 Task: Use Curtain Call Long Effect in this video Movie B.mp4
Action: Mouse moved to (290, 147)
Screenshot: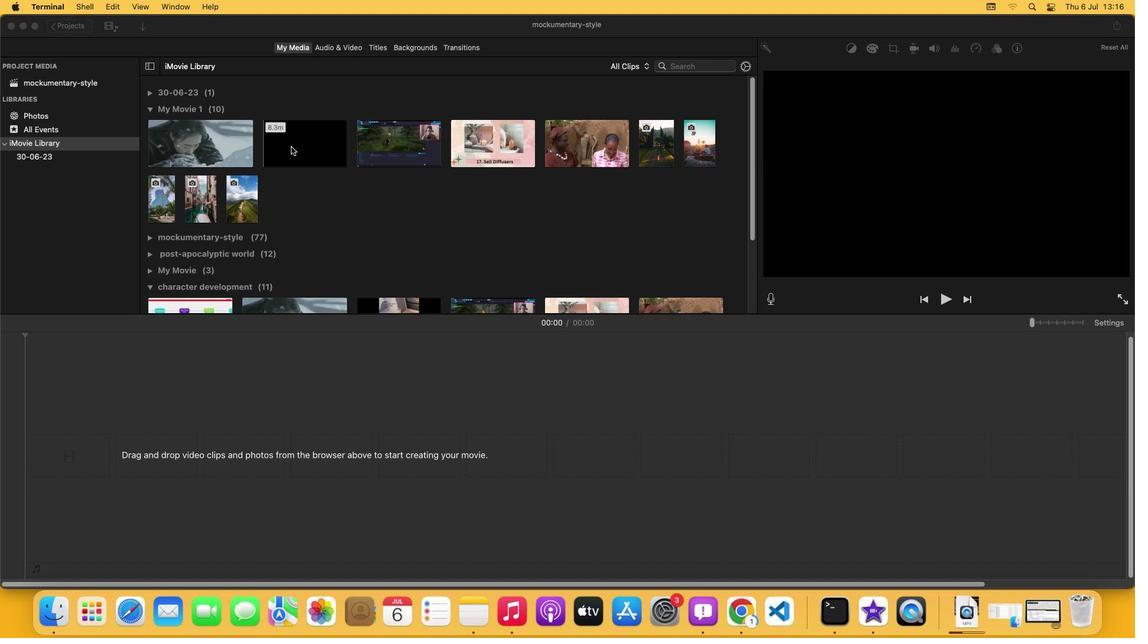 
Action: Mouse pressed left at (290, 147)
Screenshot: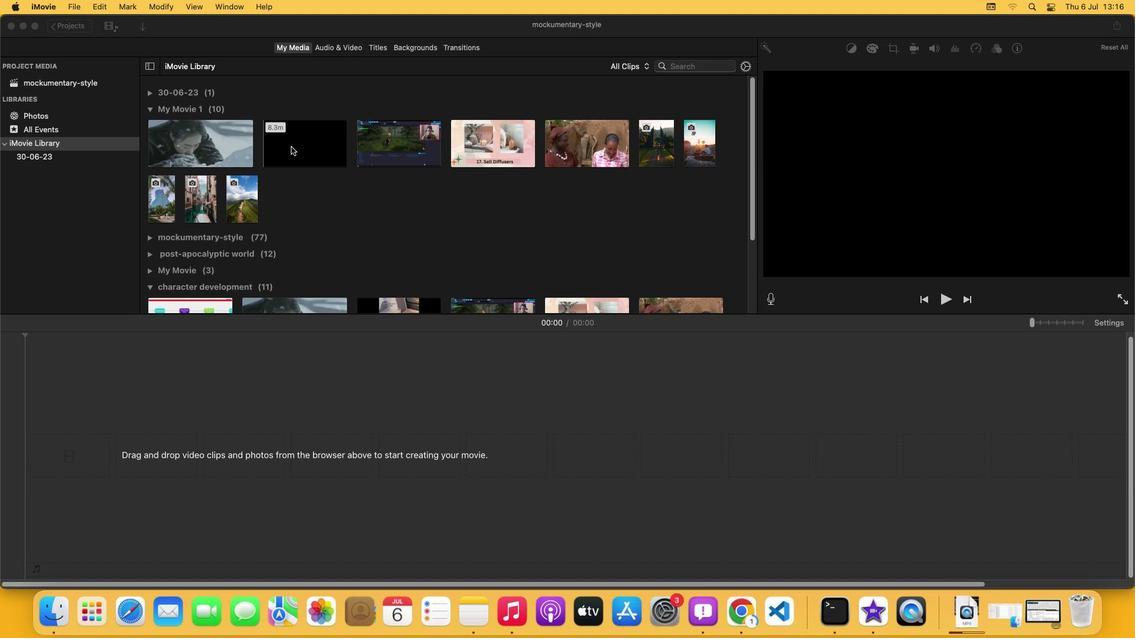 
Action: Mouse moved to (329, 49)
Screenshot: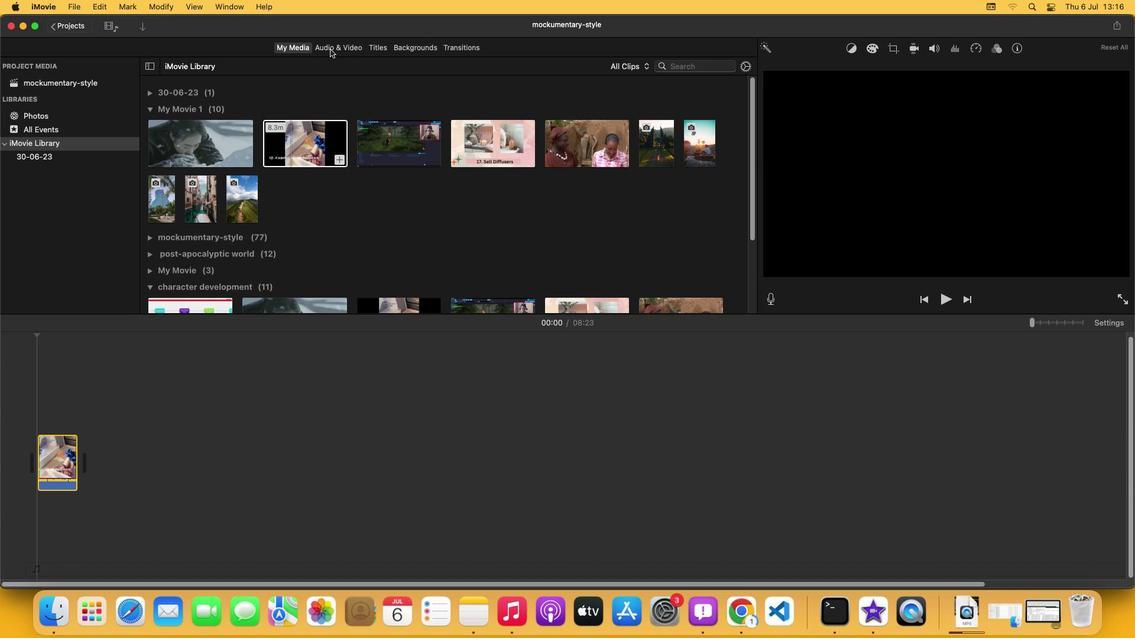 
Action: Mouse pressed left at (329, 49)
Screenshot: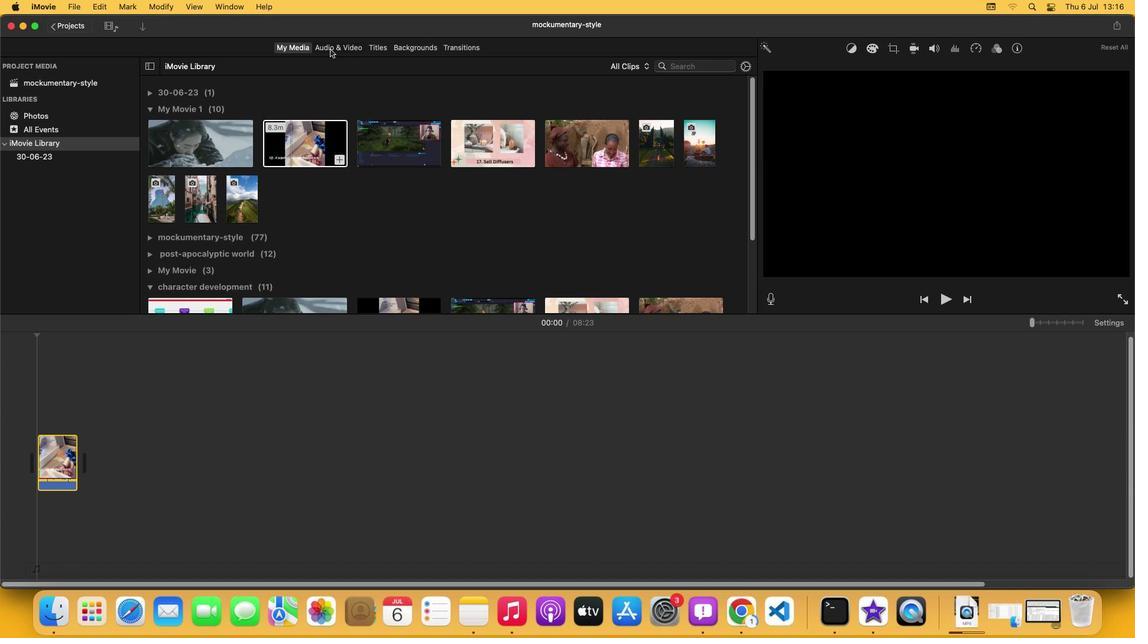 
Action: Mouse moved to (216, 193)
Screenshot: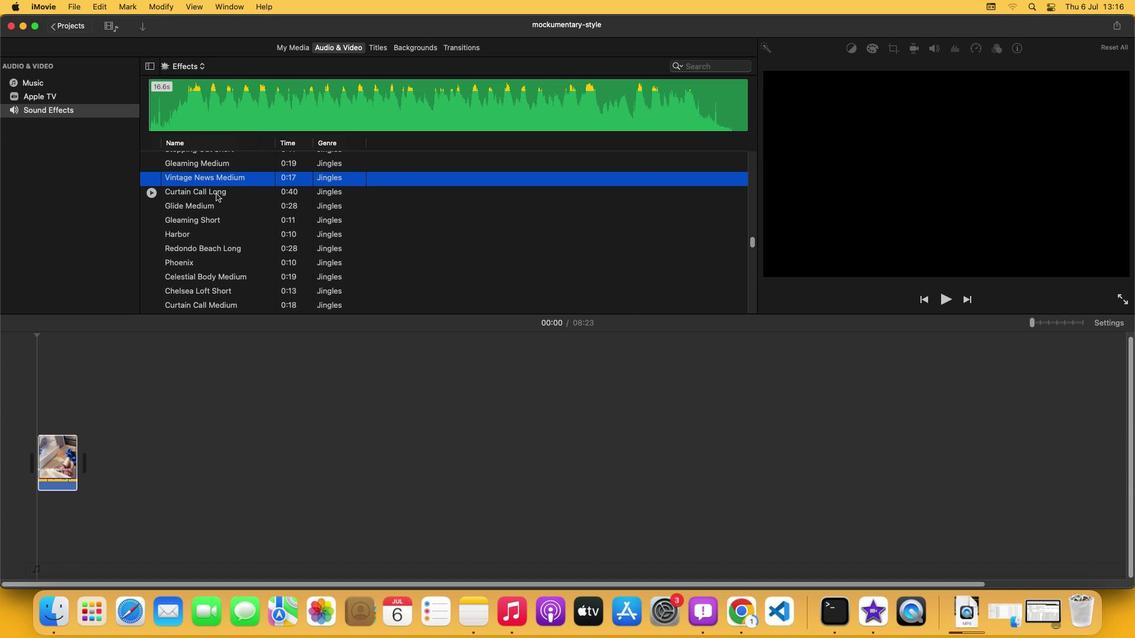 
Action: Mouse pressed left at (216, 193)
Screenshot: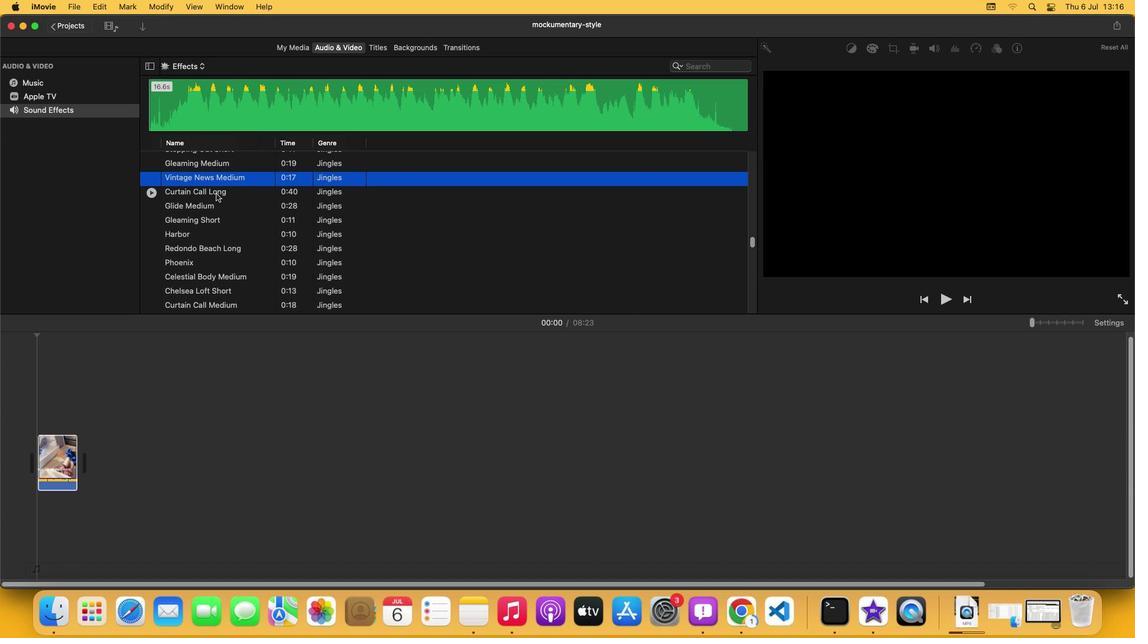 
Action: Mouse moved to (211, 105)
Screenshot: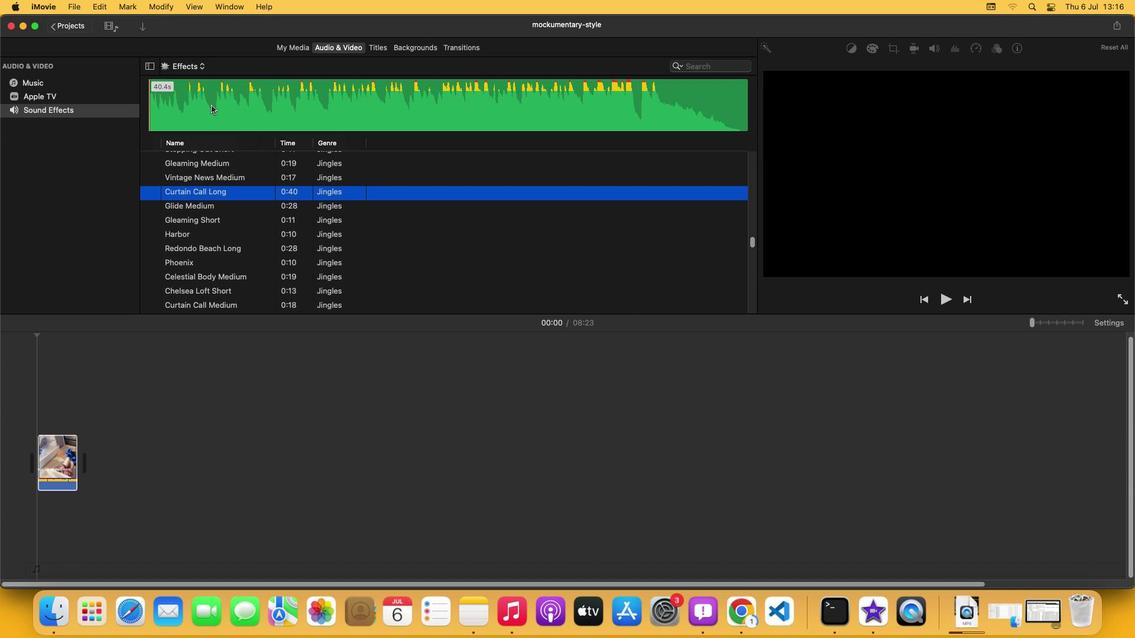 
Action: Mouse pressed left at (211, 105)
Screenshot: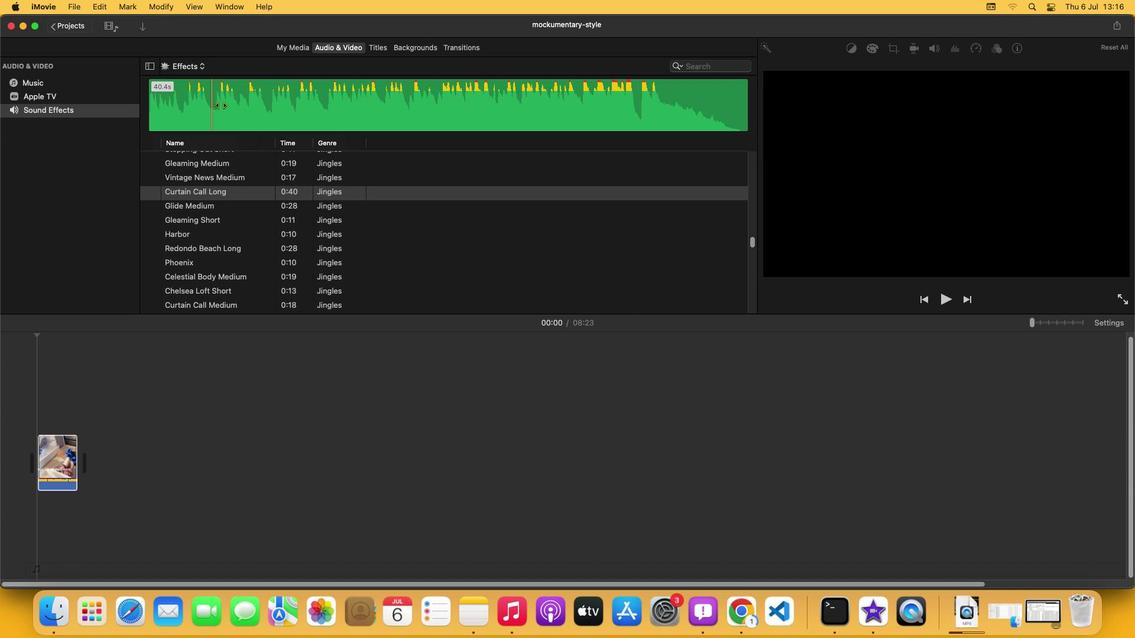 
Action: Mouse moved to (276, 99)
Screenshot: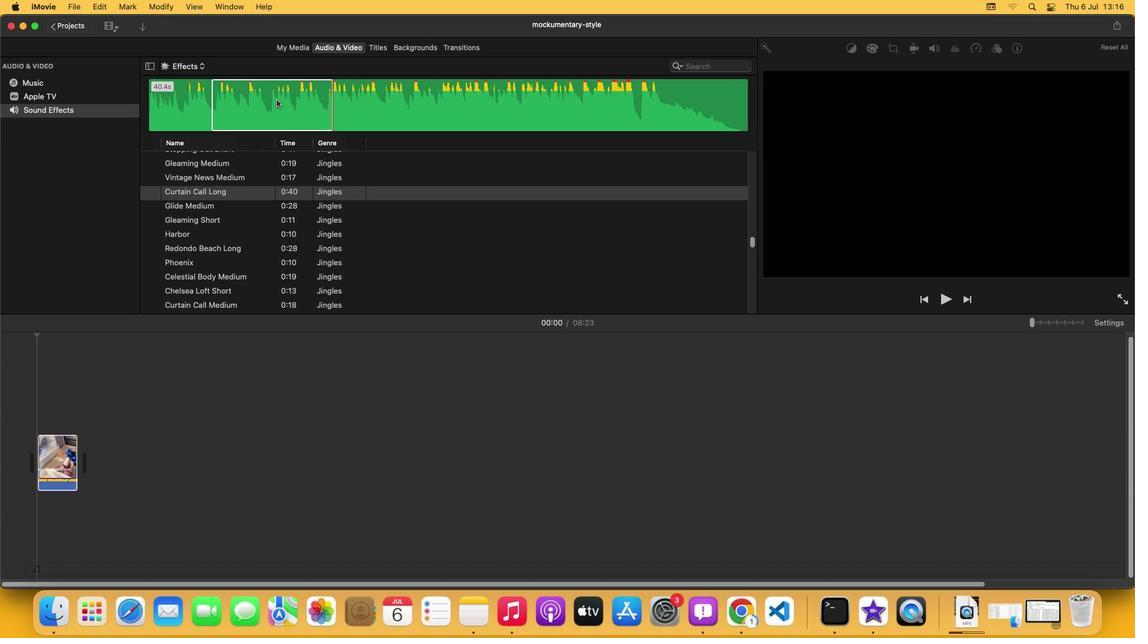 
Action: Mouse pressed left at (276, 99)
Screenshot: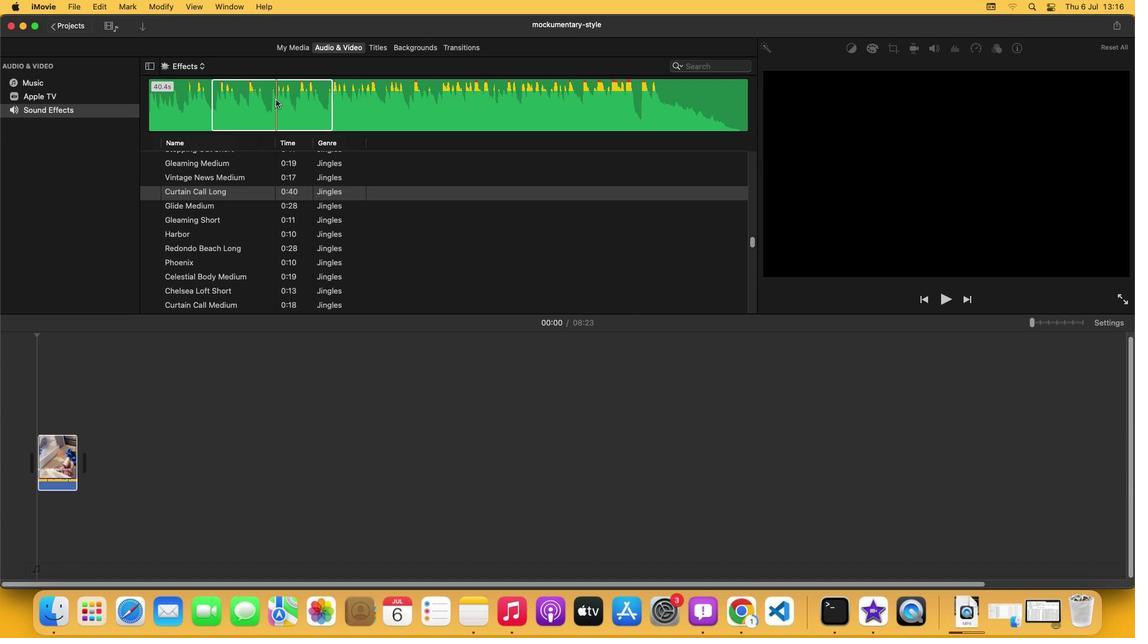 
Action: Mouse moved to (160, 484)
Screenshot: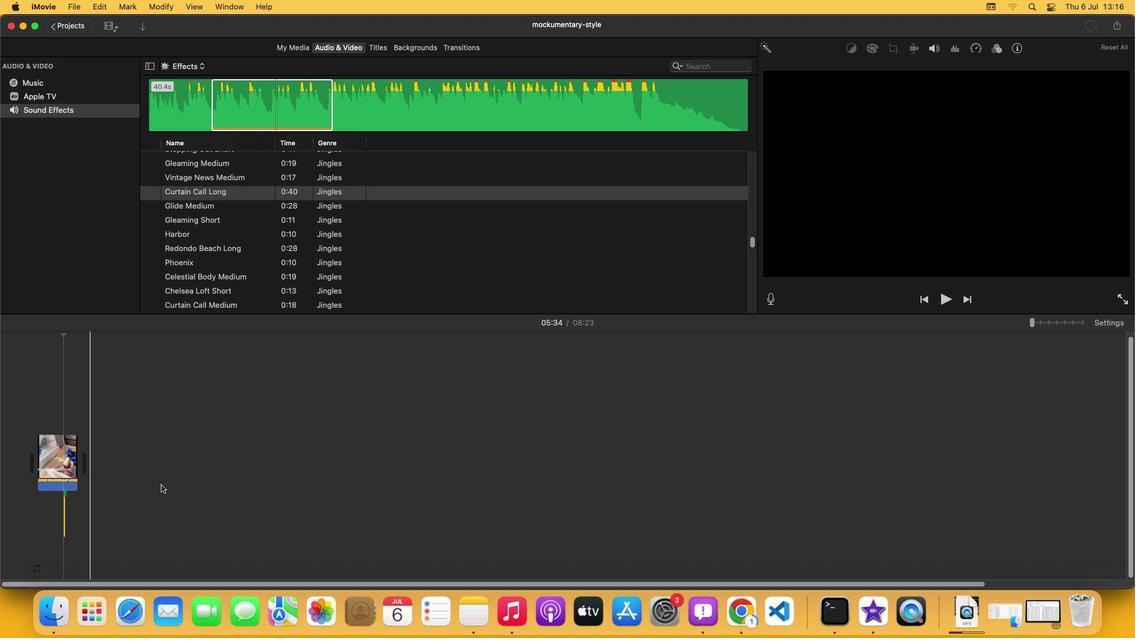 
Action: Mouse pressed left at (160, 484)
Screenshot: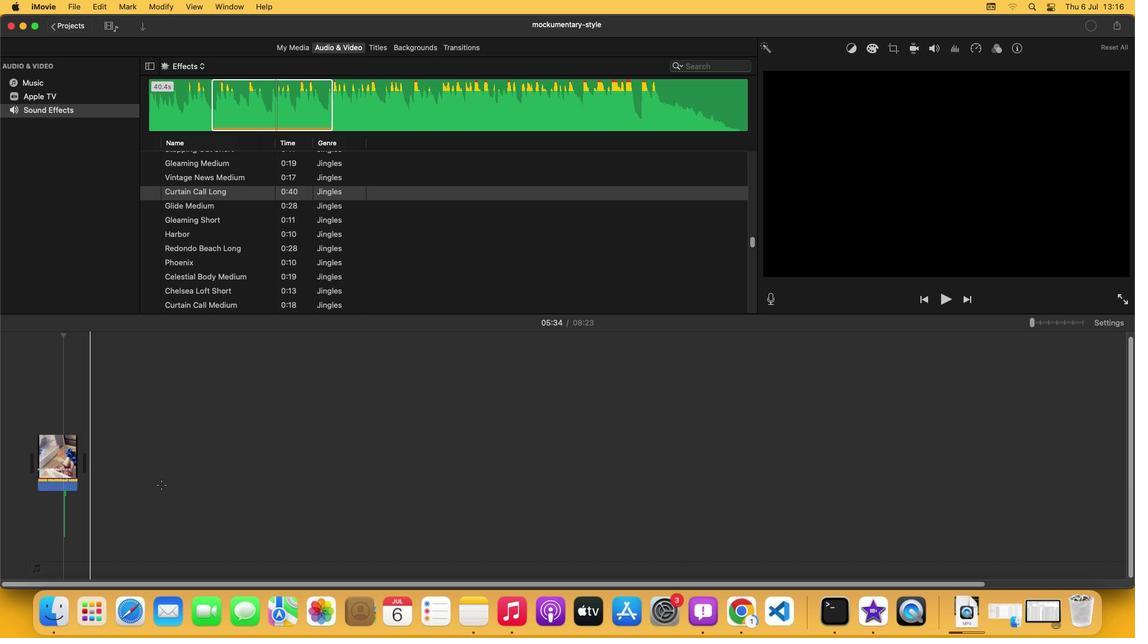 
Action: Mouse moved to (161, 484)
Screenshot: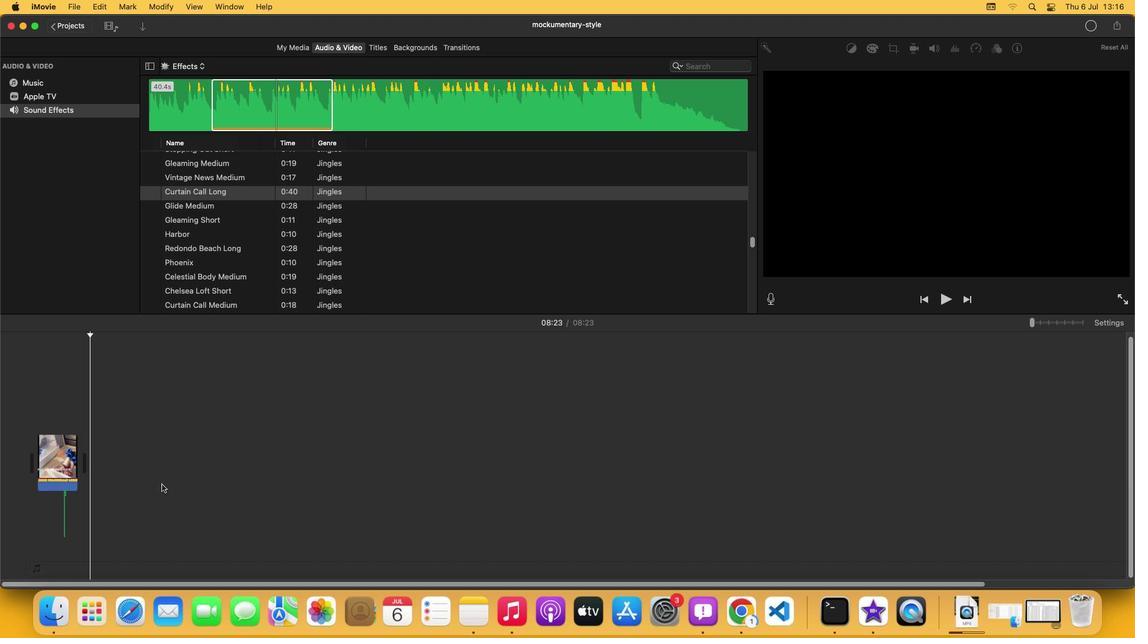 
